Task: Create a section Agile Avengers and in the section, add a milestone Cybersecurity Improvements in the project AgileCollab
Action: Mouse moved to (198, 391)
Screenshot: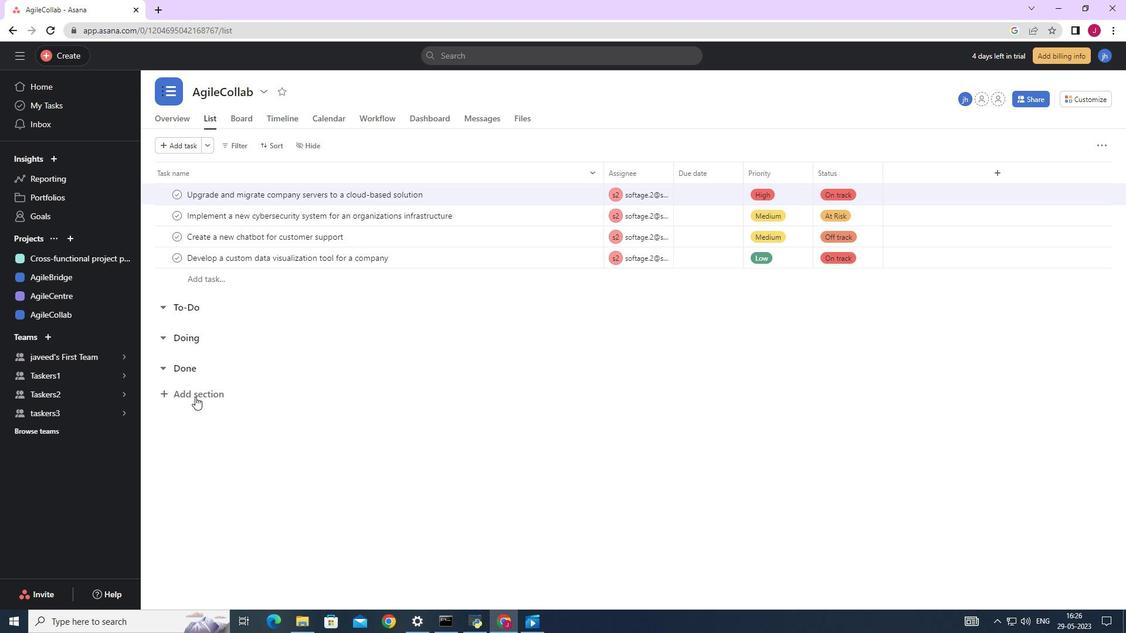 
Action: Mouse pressed left at (198, 391)
Screenshot: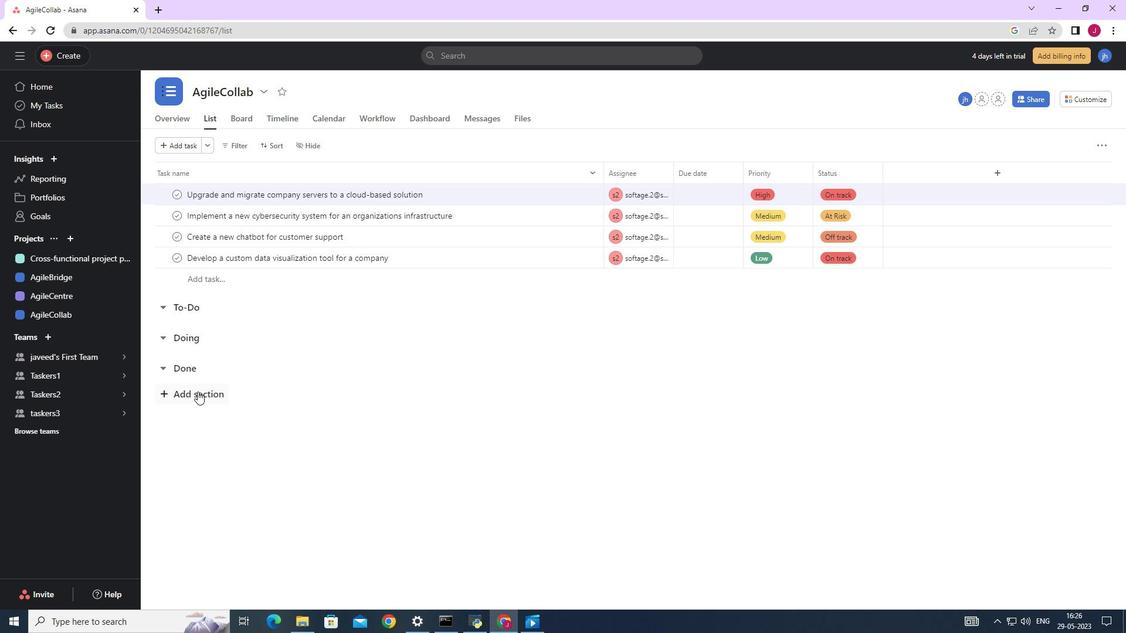 
Action: Mouse moved to (237, 402)
Screenshot: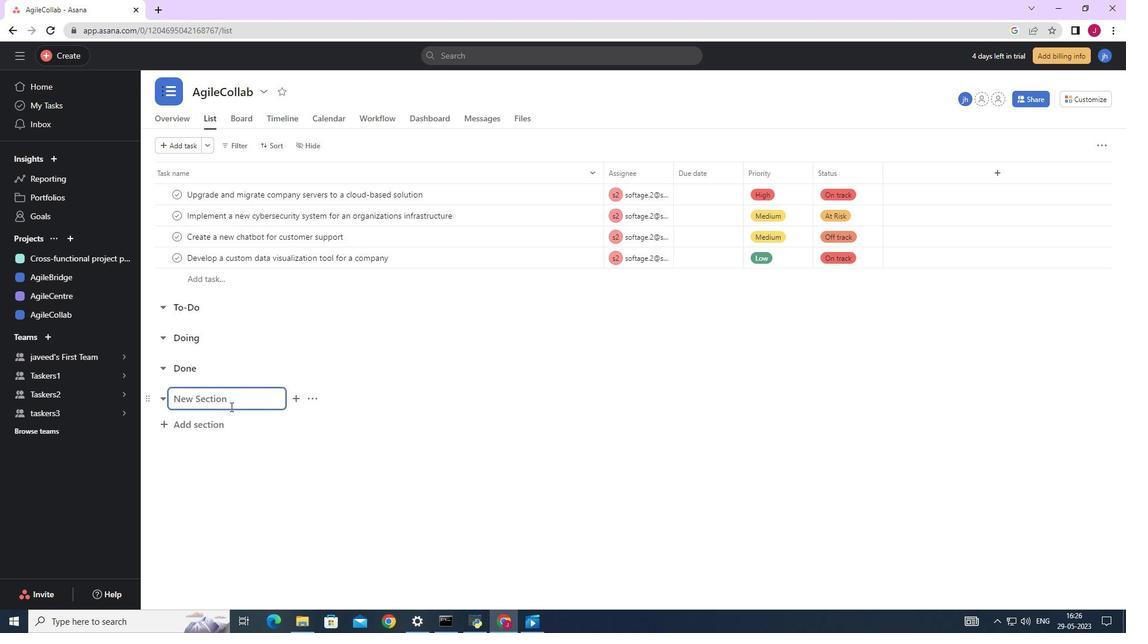 
Action: Key pressed <Key.caps_lock>A<Key.caps_lock>gile<Key.space><Key.caps_lock>A<Key.caps_lock>vengers
Screenshot: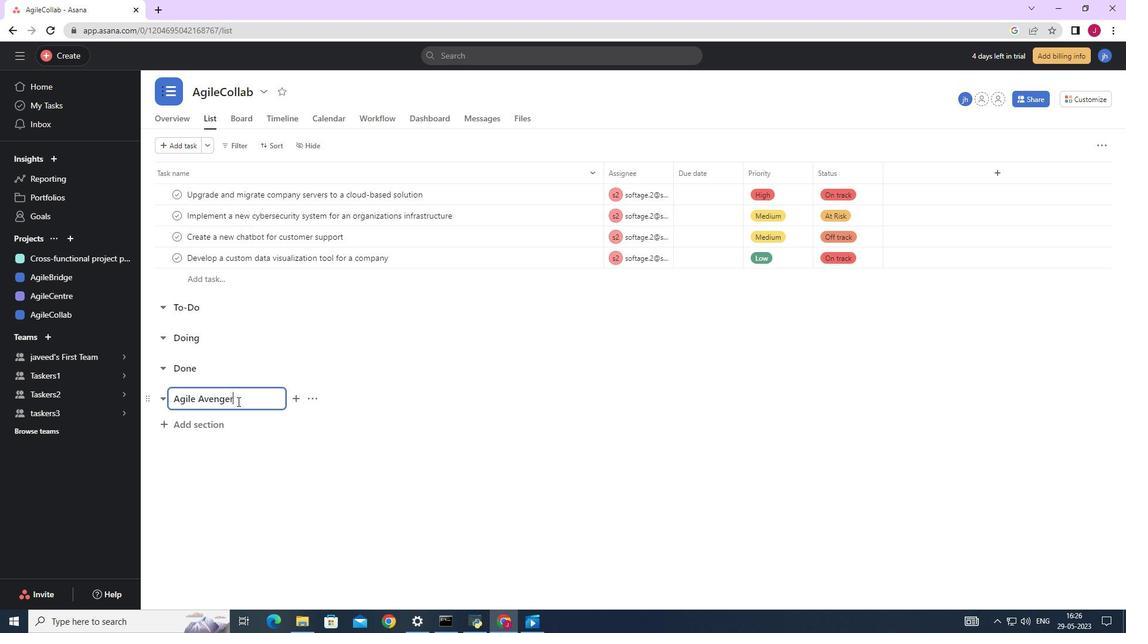 
Action: Mouse moved to (237, 414)
Screenshot: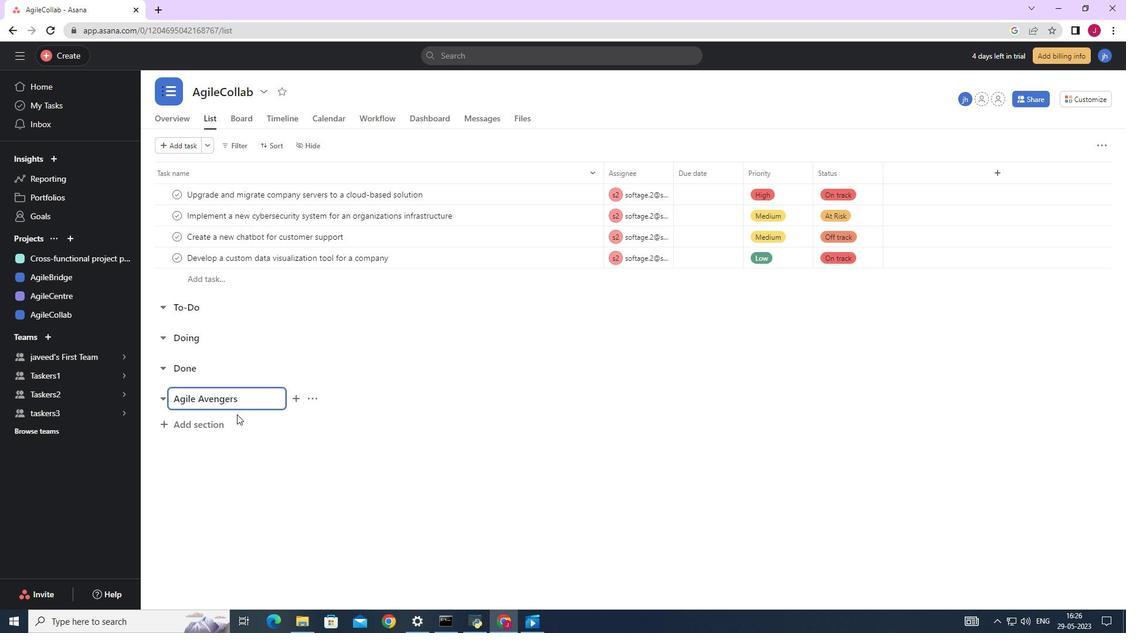 
Action: Key pressed <Key.enter><Key.caps_lock>CY<Key.backspace><Key.caps_lock>ybersecurity<Key.space>improvements
Screenshot: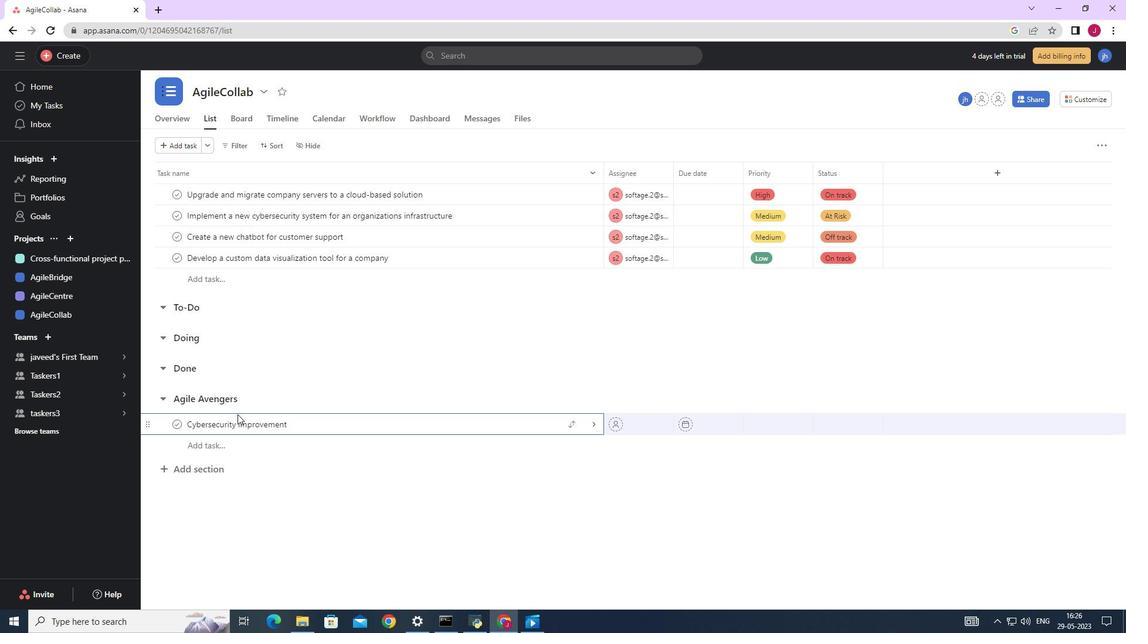 
Action: Mouse moved to (589, 427)
Screenshot: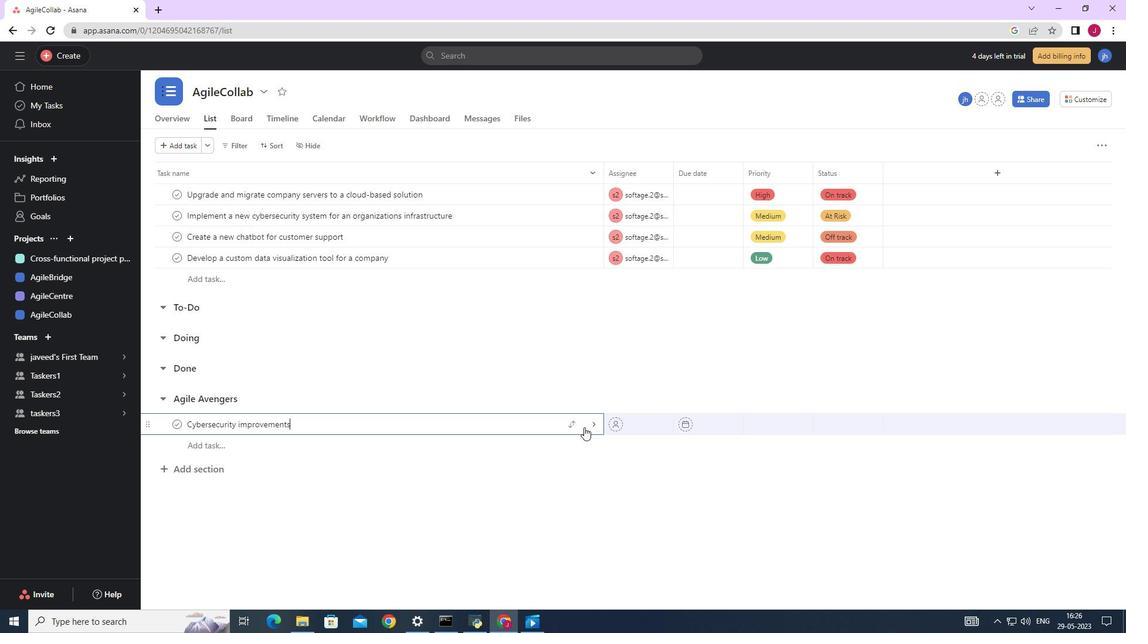 
Action: Mouse pressed left at (589, 427)
Screenshot: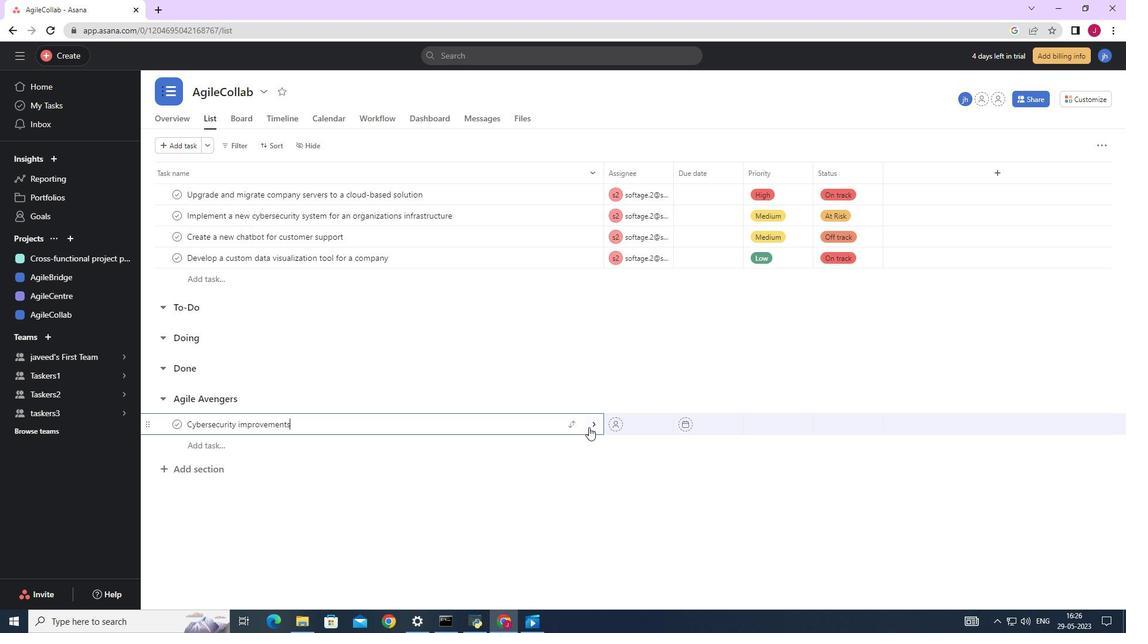 
Action: Mouse moved to (1087, 149)
Screenshot: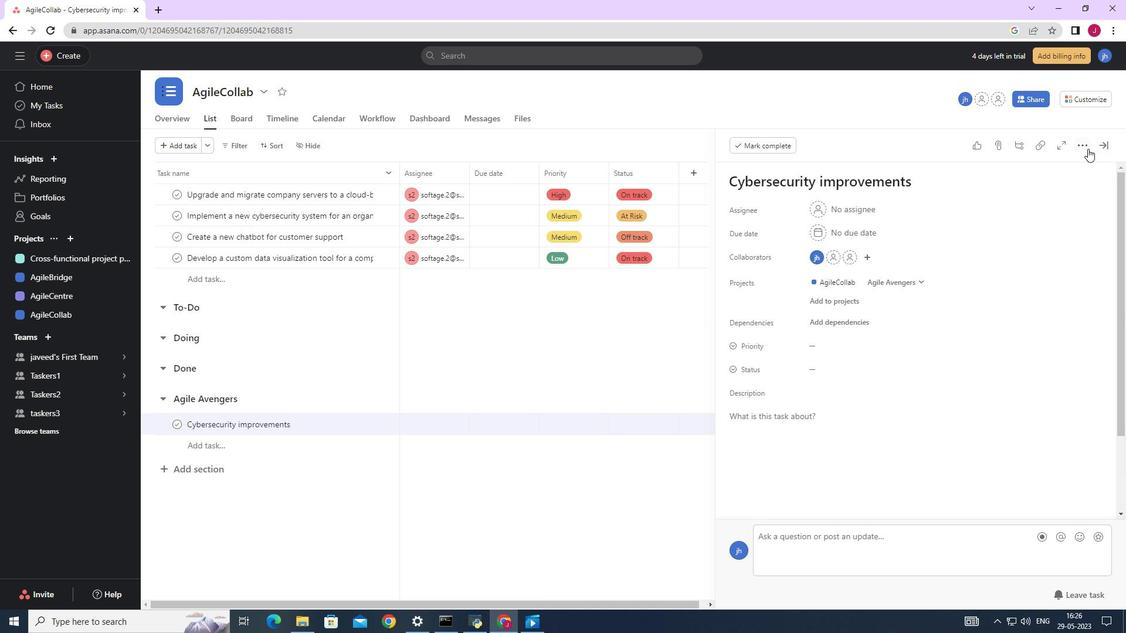 
Action: Mouse pressed left at (1087, 149)
Screenshot: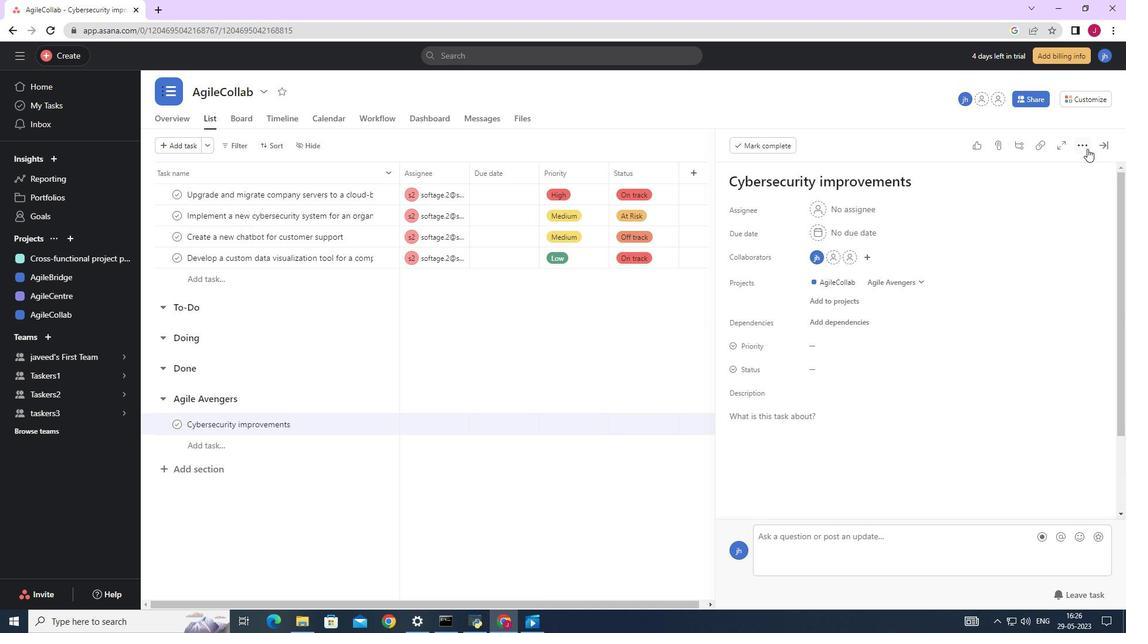 
Action: Mouse moved to (985, 189)
Screenshot: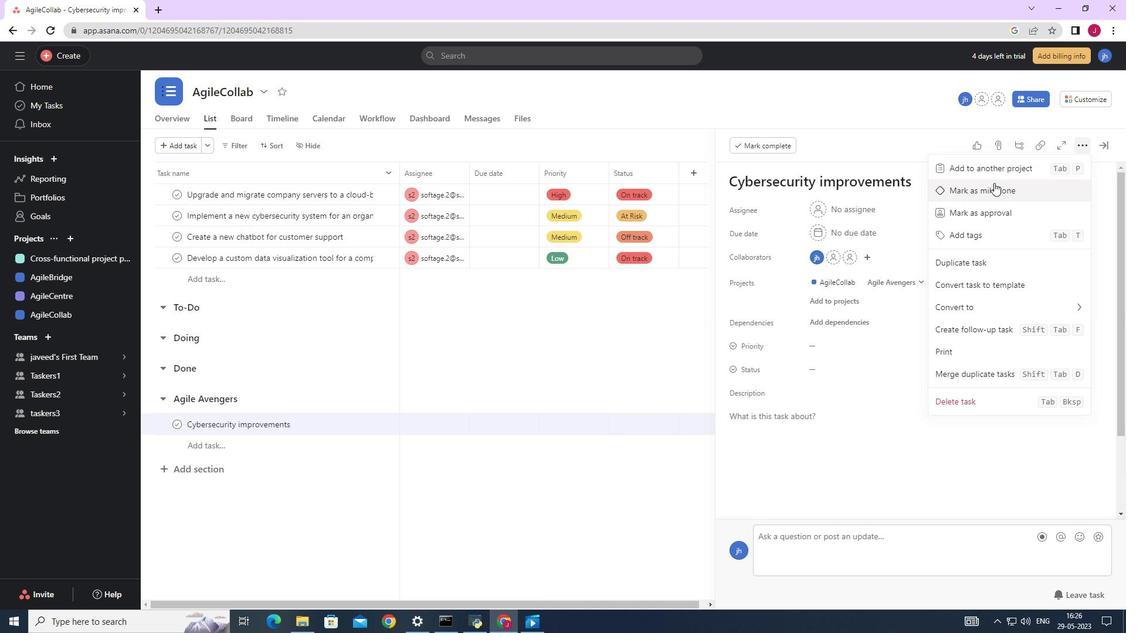 
Action: Mouse pressed left at (985, 189)
Screenshot: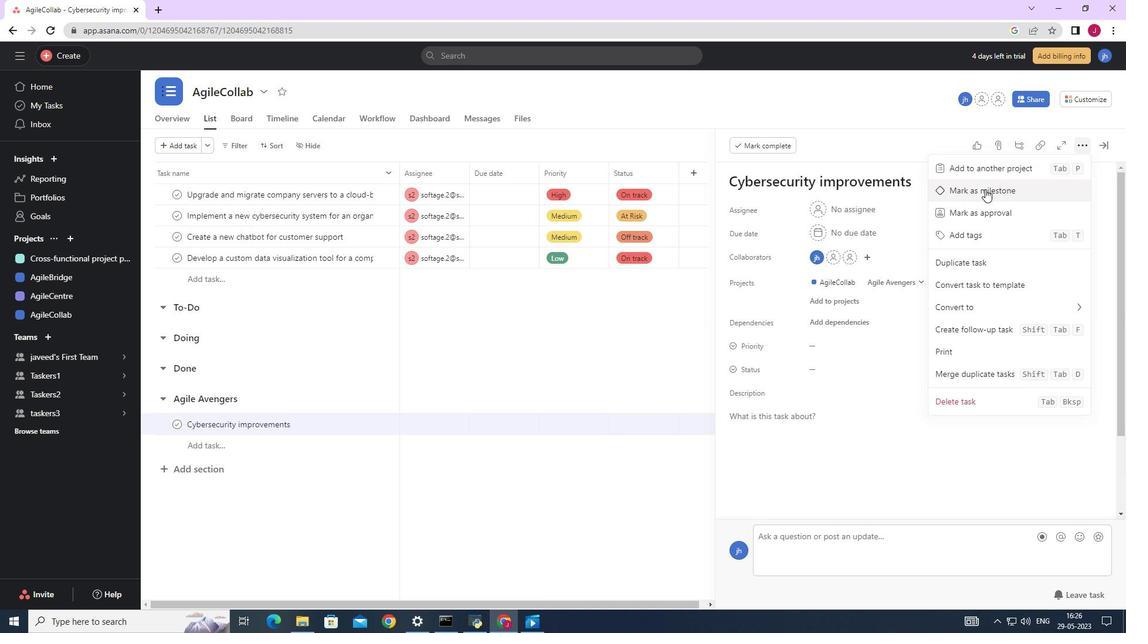 
Action: Mouse moved to (329, 520)
Screenshot: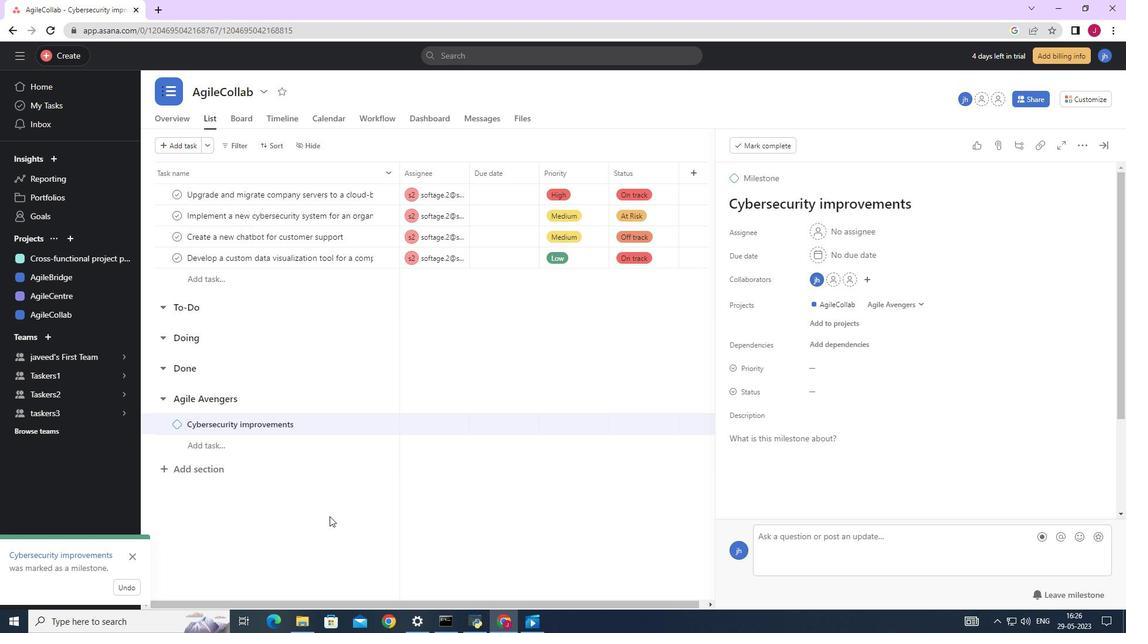 
Action: Mouse pressed left at (329, 520)
Screenshot: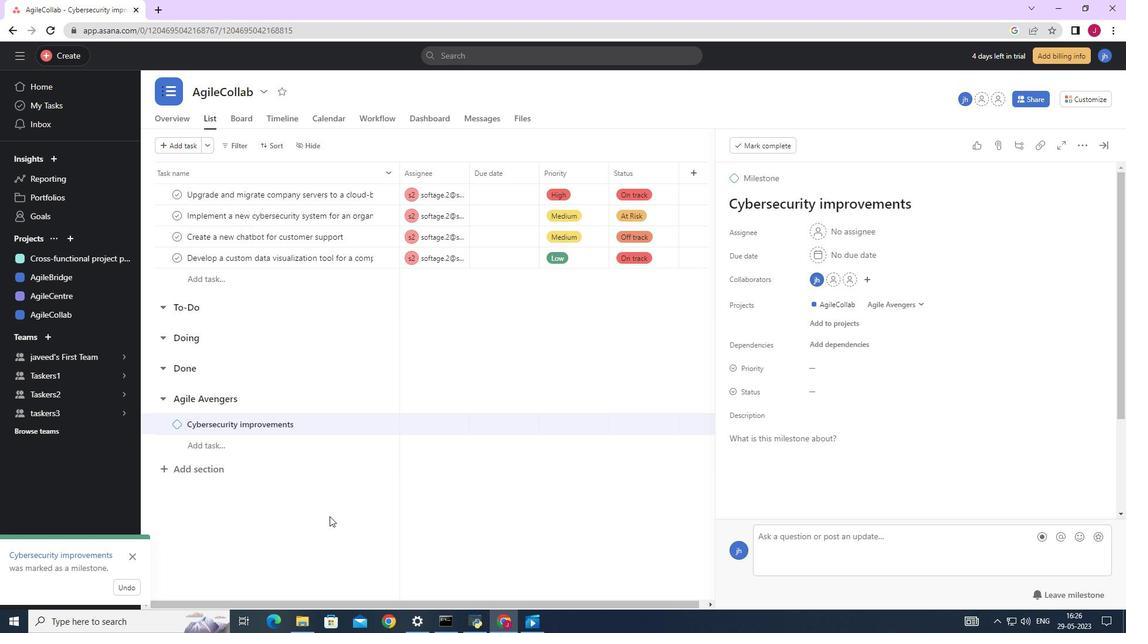 
Action: Mouse moved to (365, 507)
Screenshot: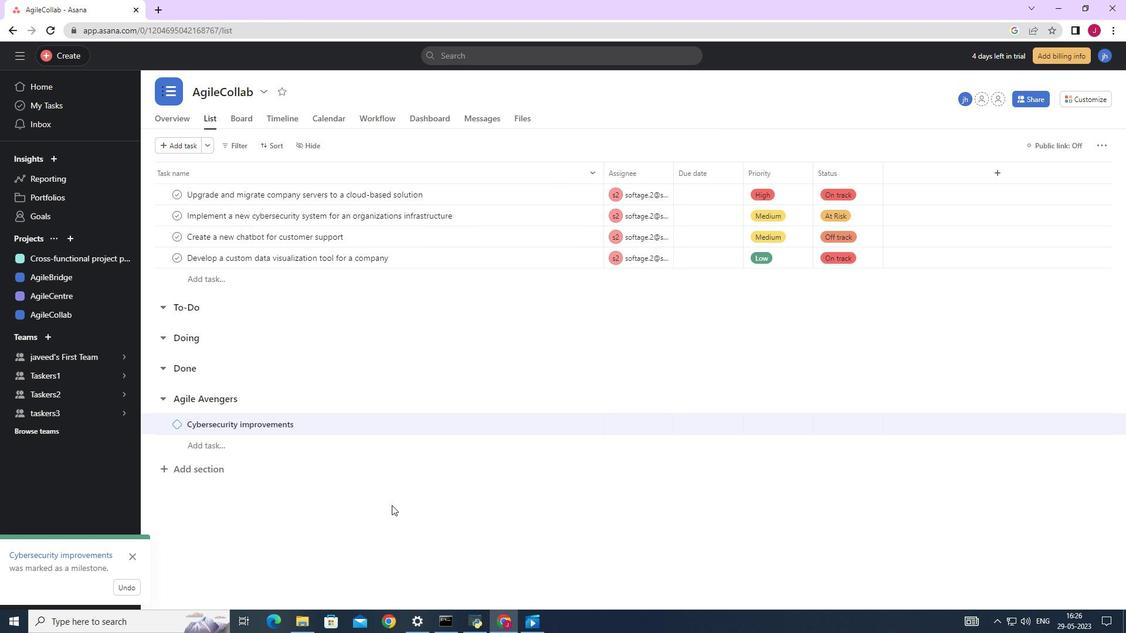 
